 Task: Use the formula "FTEST" in spreadsheet "Project protfolio".
Action: Mouse moved to (679, 106)
Screenshot: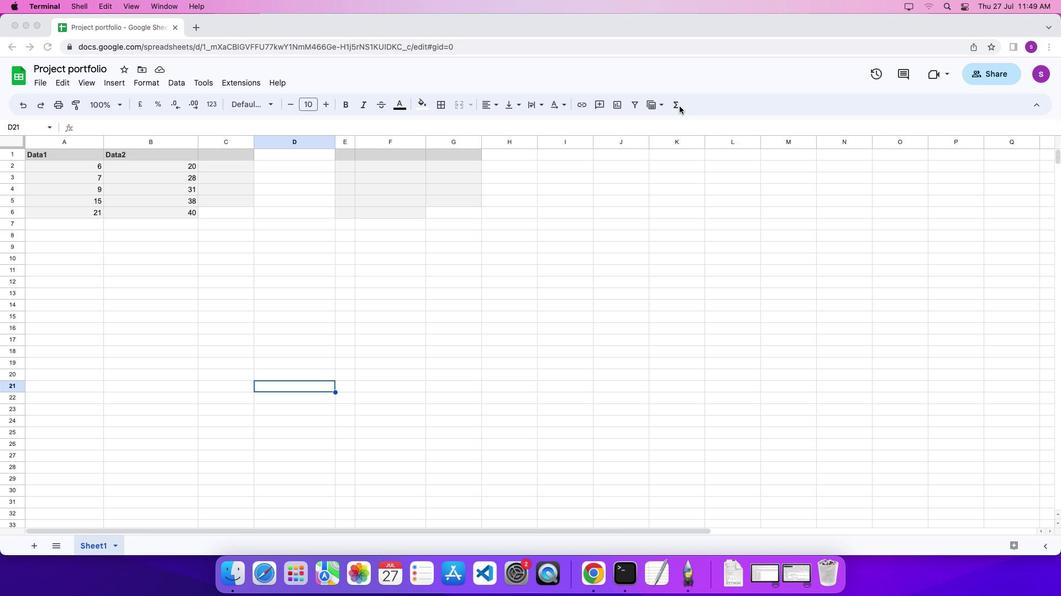 
Action: Mouse pressed left at (679, 106)
Screenshot: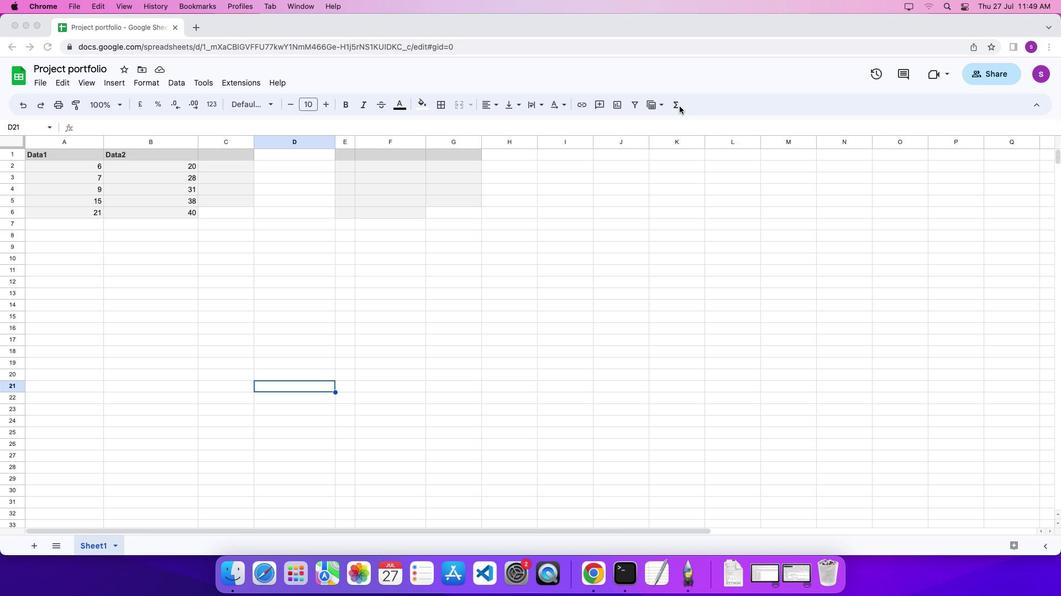 
Action: Mouse moved to (678, 106)
Screenshot: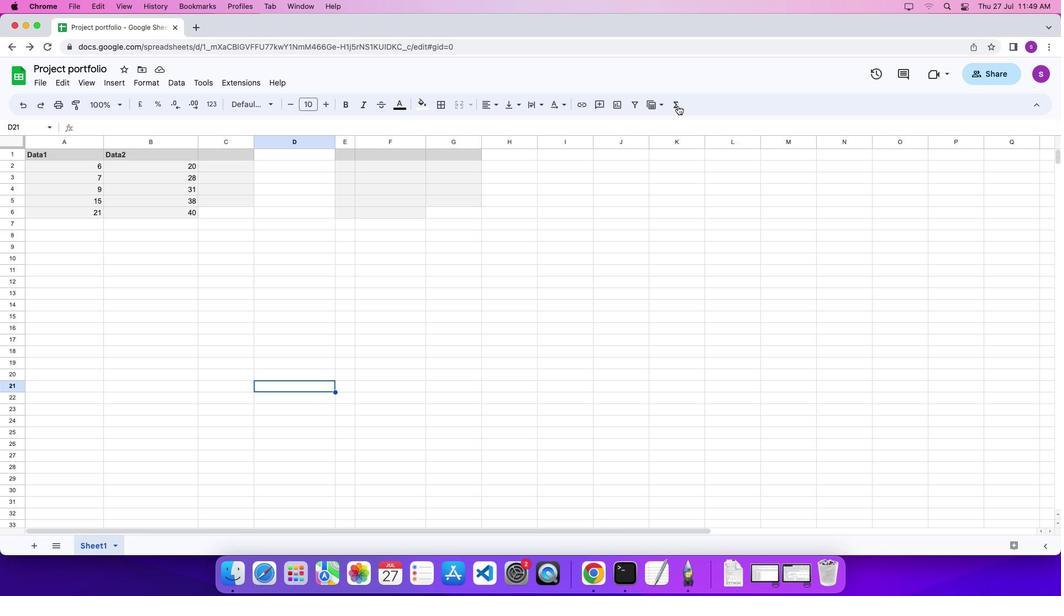 
Action: Mouse pressed left at (678, 106)
Screenshot: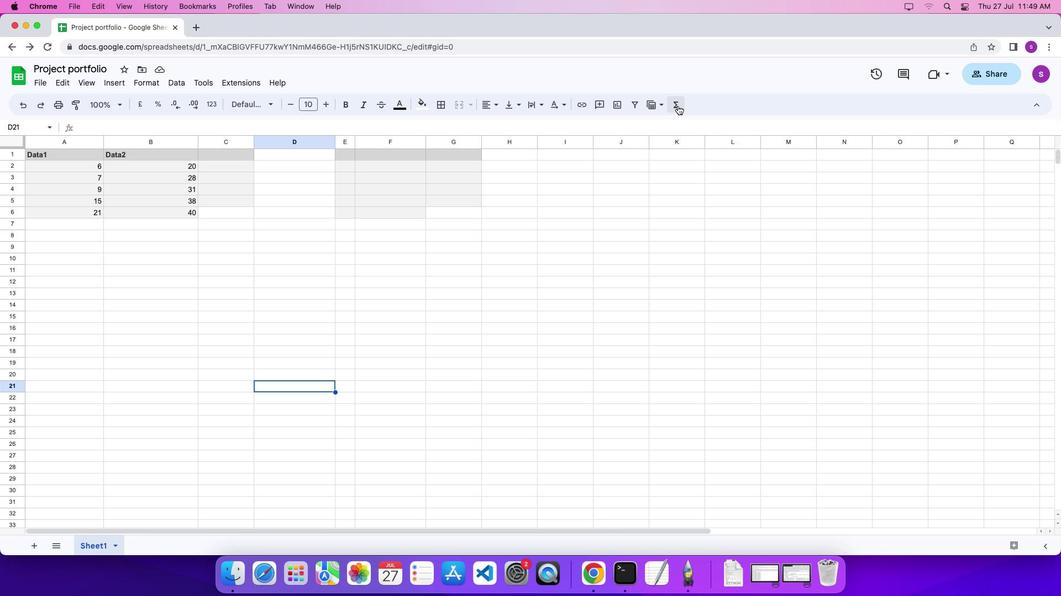 
Action: Mouse moved to (872, 508)
Screenshot: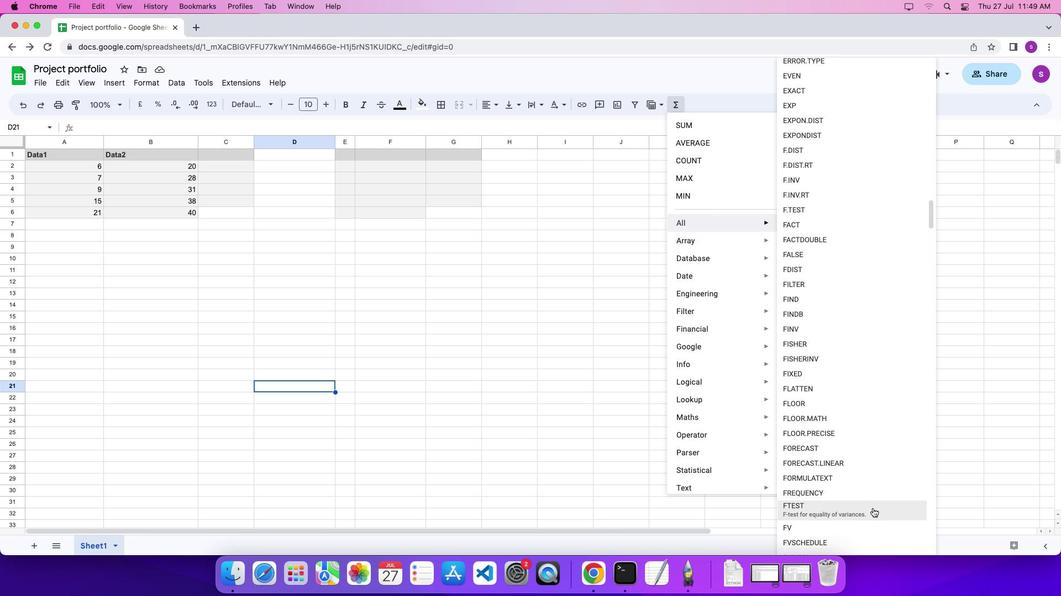 
Action: Mouse pressed left at (872, 508)
Screenshot: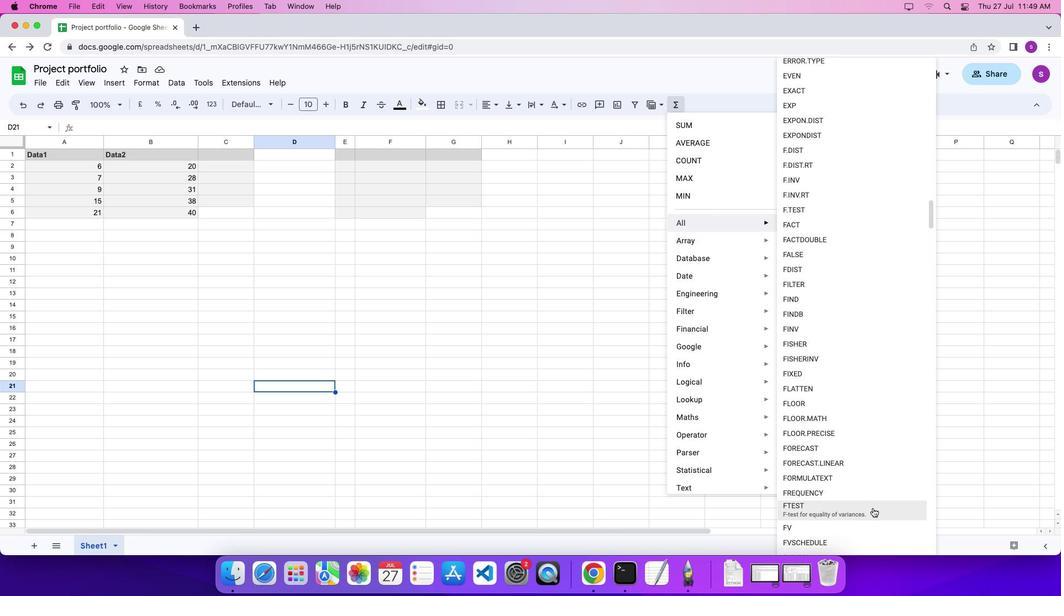 
Action: Mouse moved to (92, 162)
Screenshot: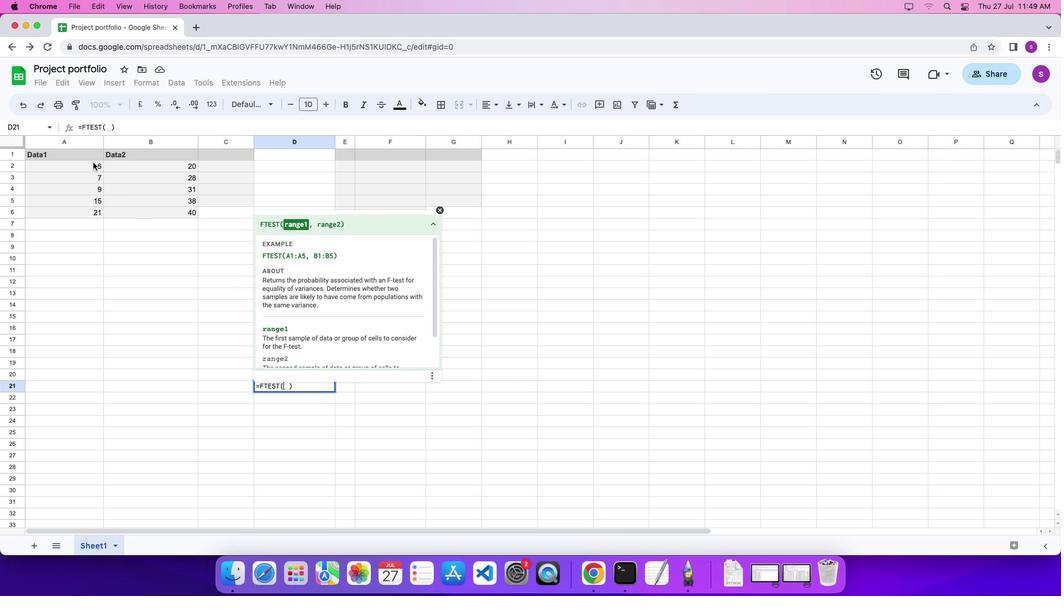 
Action: Mouse pressed left at (92, 162)
Screenshot: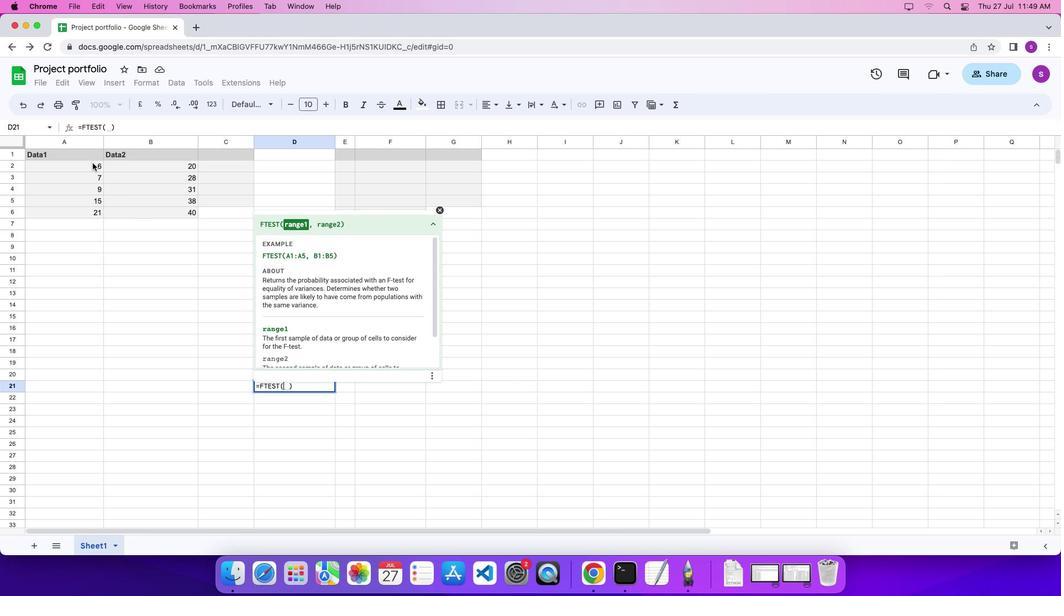 
Action: Mouse moved to (95, 208)
Screenshot: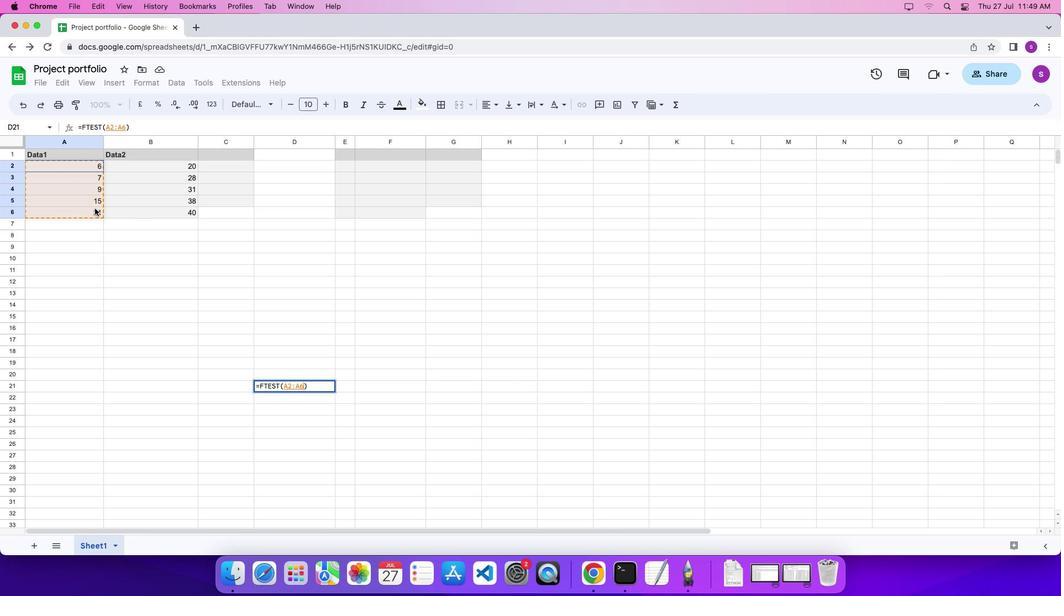 
Action: Key pressed ','
Screenshot: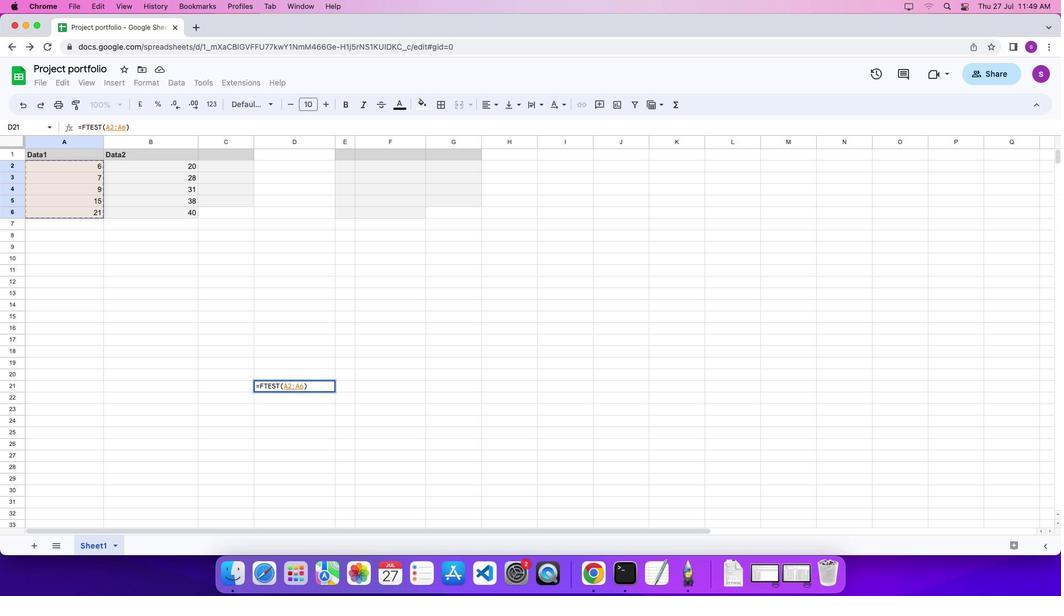 
Action: Mouse moved to (159, 164)
Screenshot: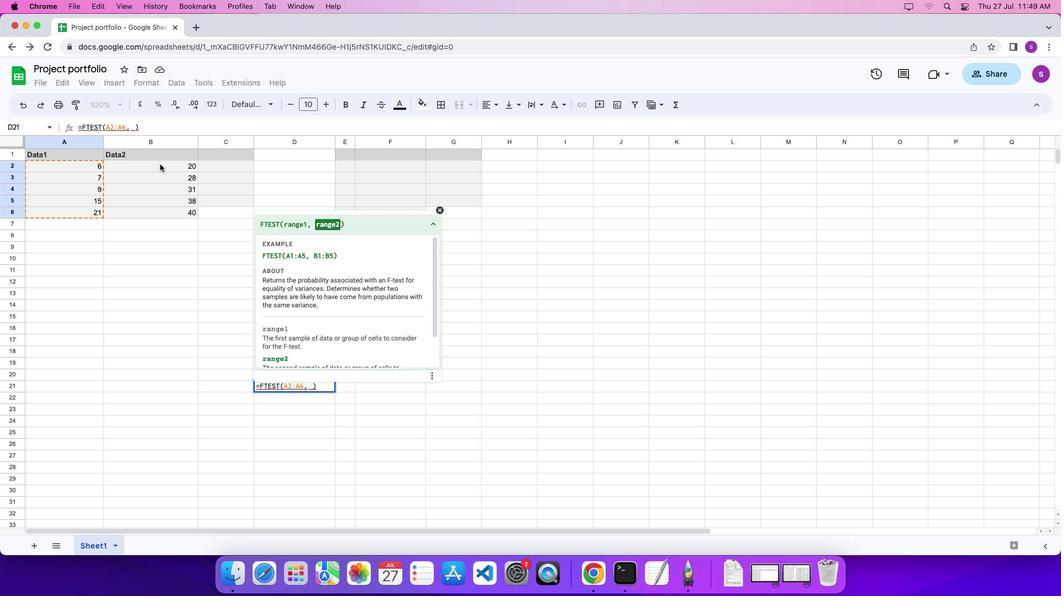 
Action: Mouse pressed left at (159, 164)
Screenshot: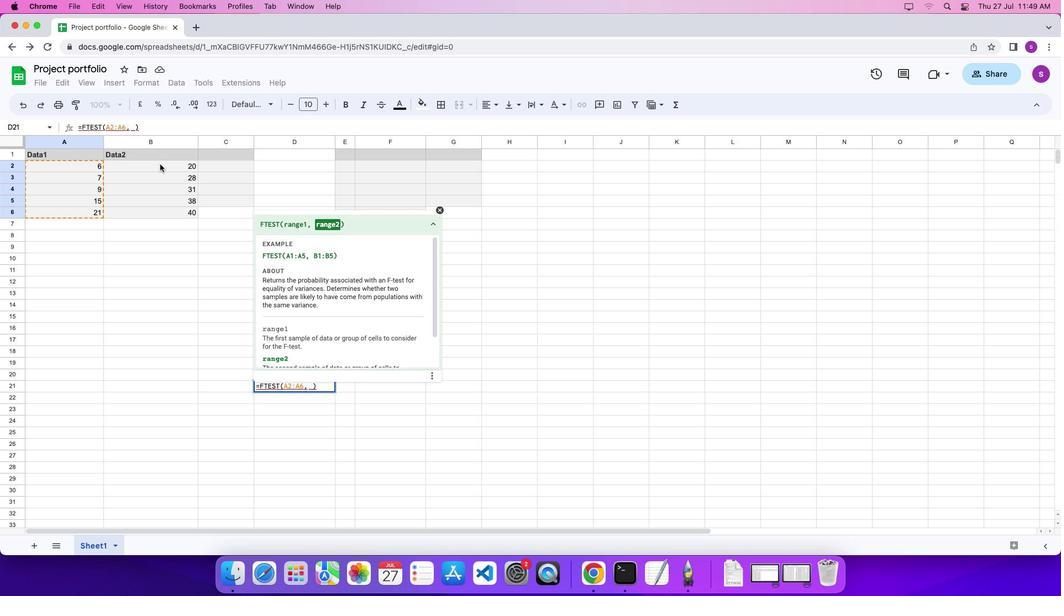 
Action: Mouse moved to (160, 213)
Screenshot: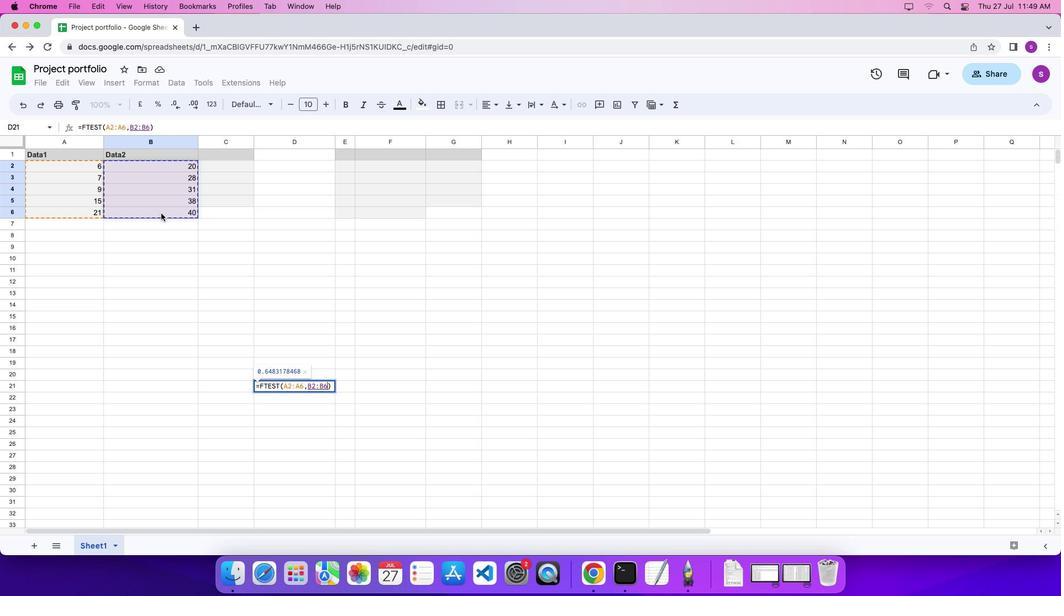 
Action: Key pressed '\x03'
Screenshot: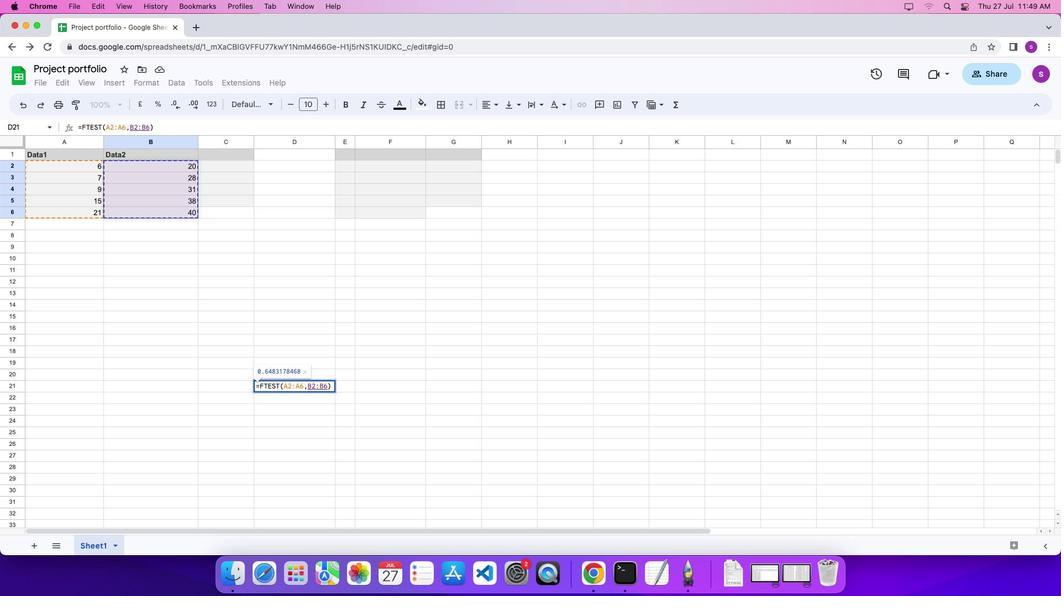 
